 Task: Add a new contact in Outlook with the name 'Axl Rose', job title 'Vocalist', email 'SlashHudson@yahoo.co.in', and address 'Amsterdam, Netherlands'.
Action: Mouse moved to (17, 100)
Screenshot: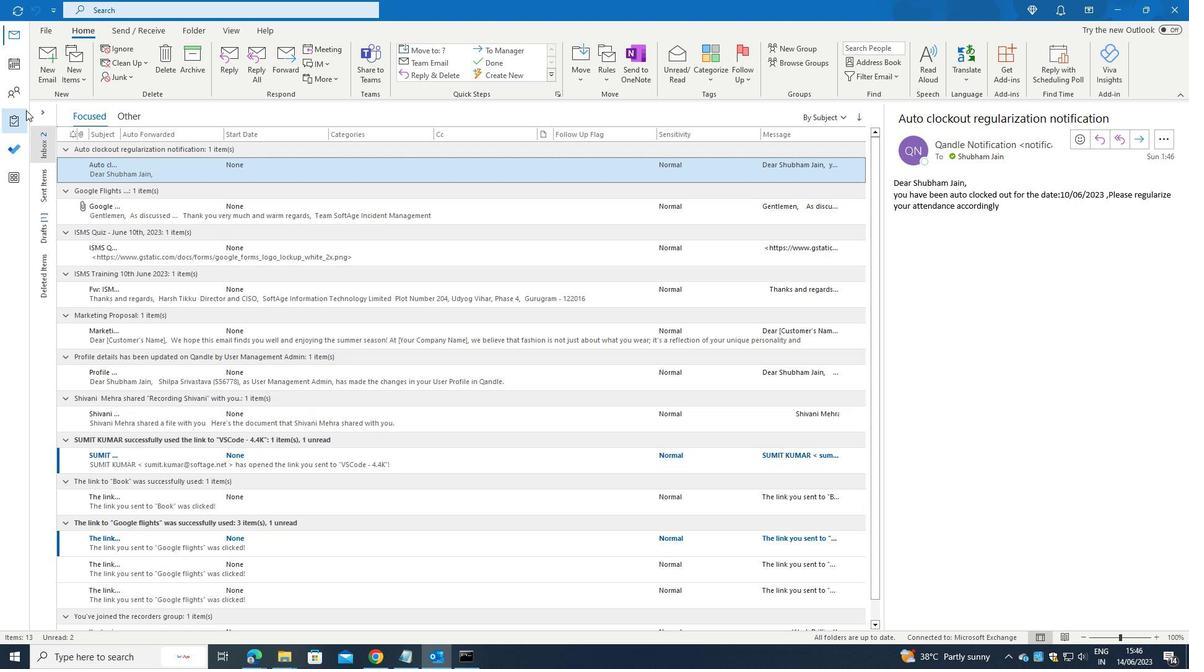 
Action: Mouse pressed left at (17, 100)
Screenshot: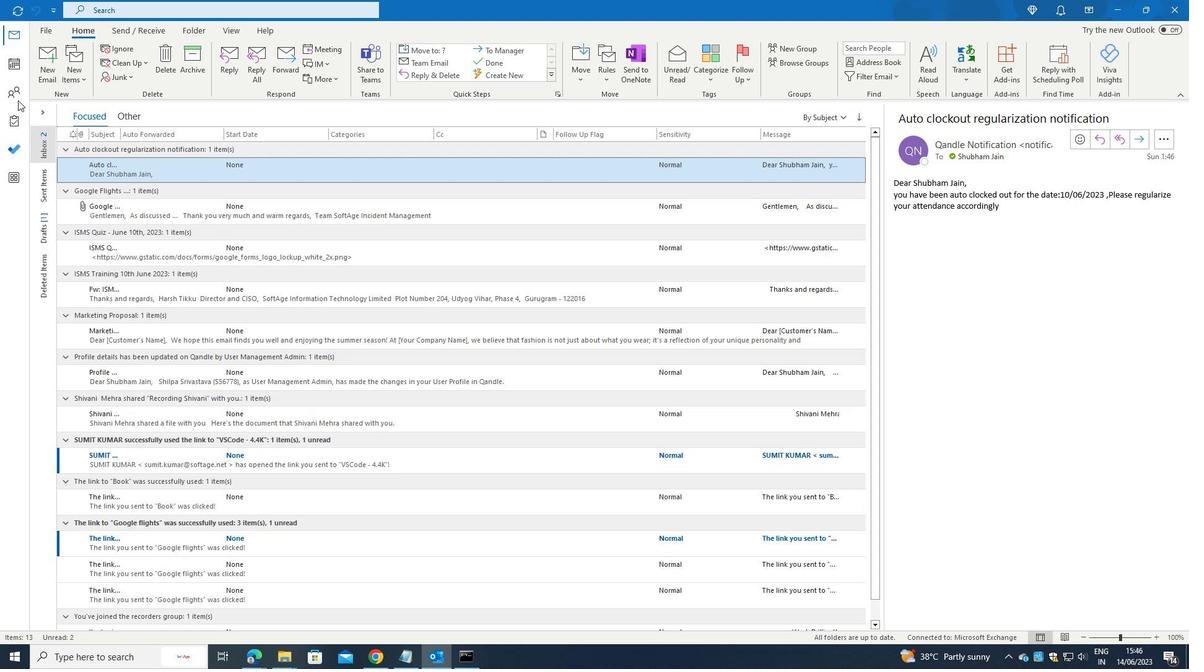 
Action: Mouse moved to (50, 63)
Screenshot: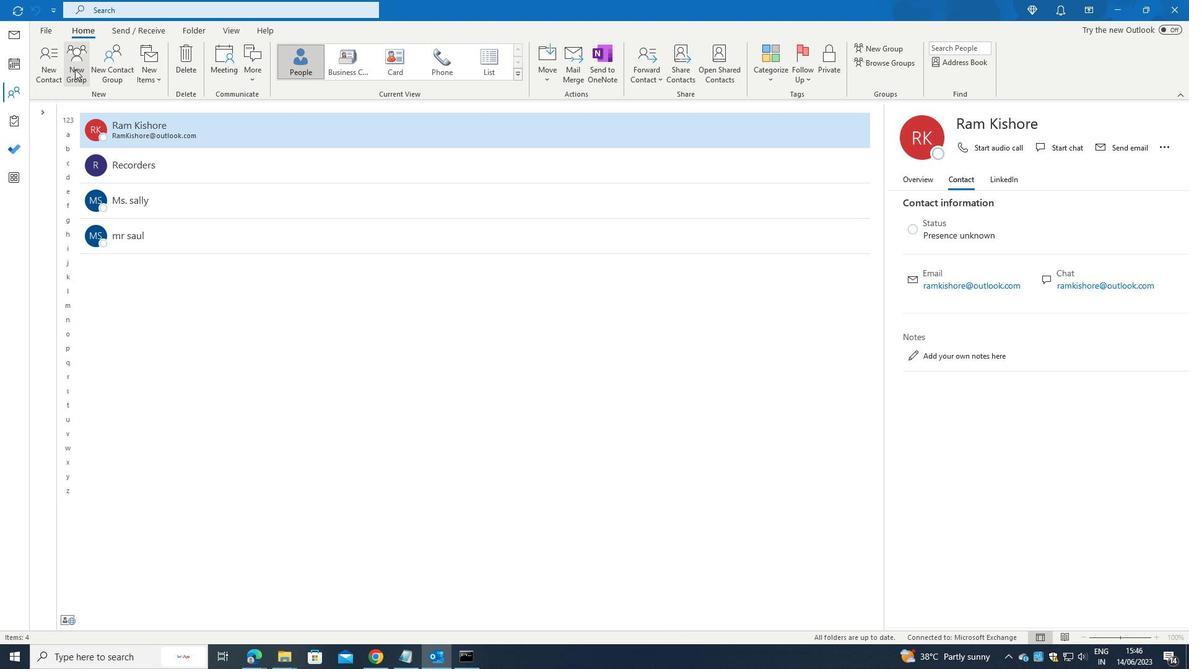 
Action: Mouse pressed left at (50, 63)
Screenshot: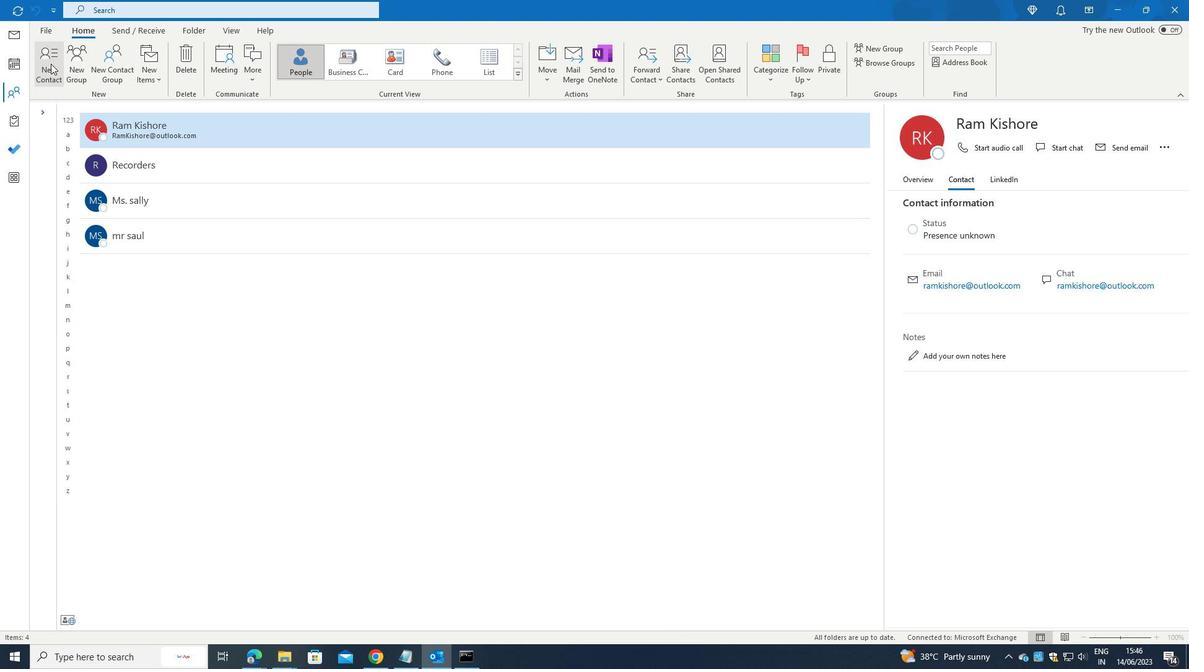 
Action: Mouse moved to (111, 111)
Screenshot: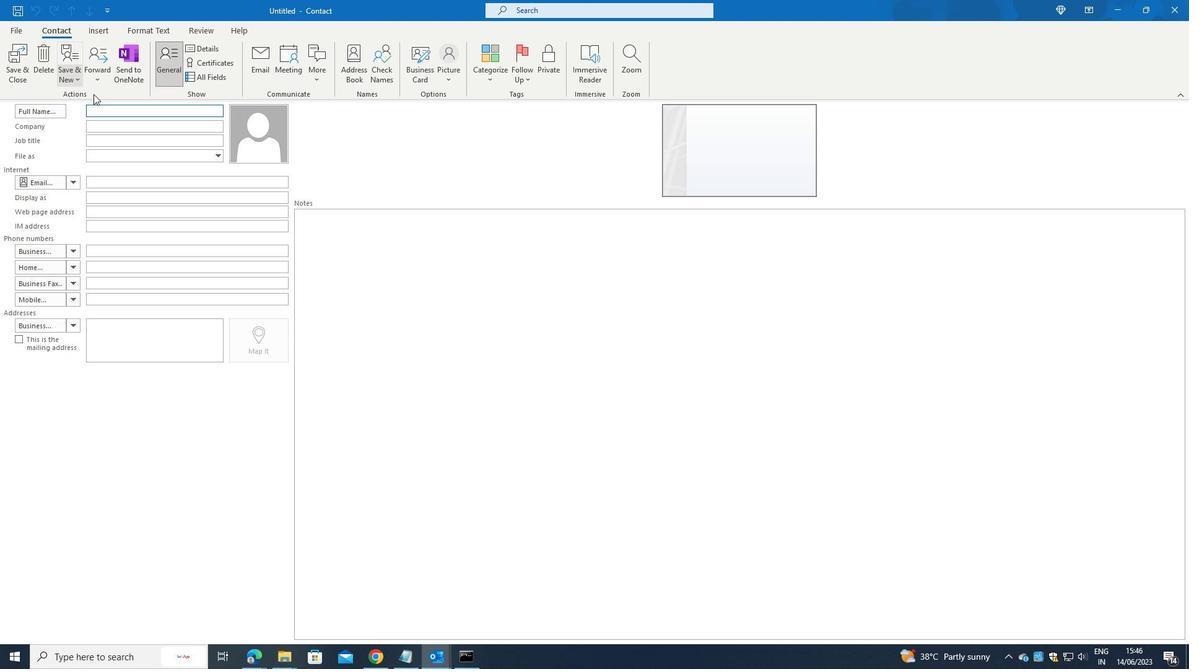 
Action: Mouse pressed left at (111, 111)
Screenshot: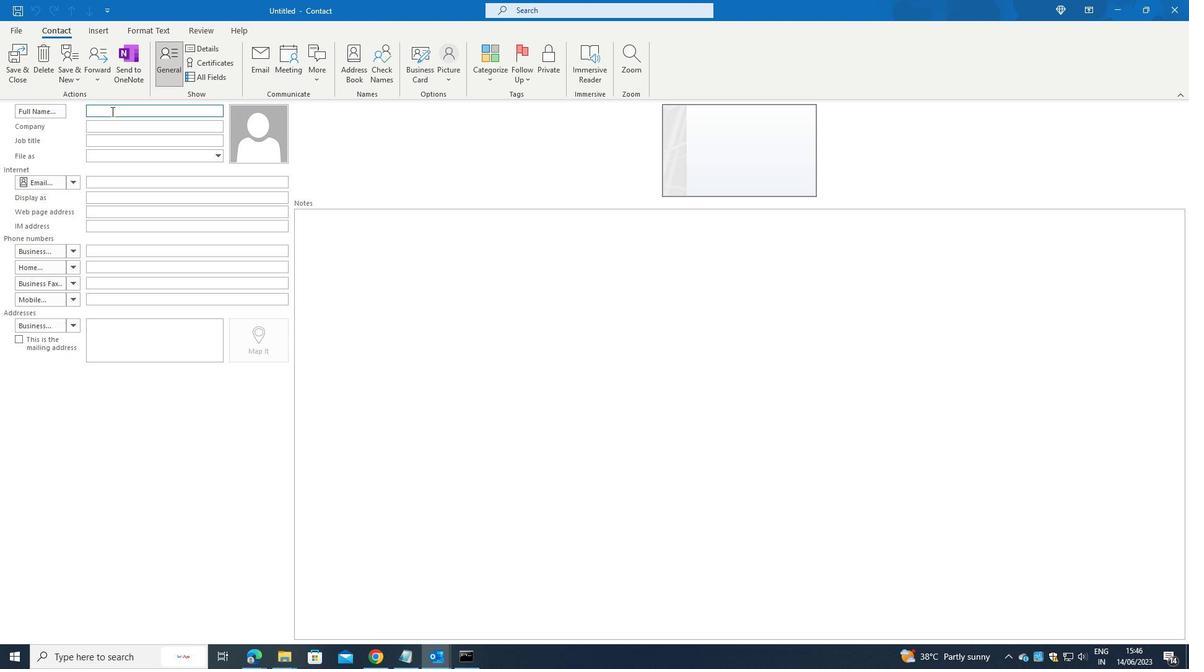 
Action: Key pressed <Key.shift>AXL<Key.space><Key.shift>ROSE
Screenshot: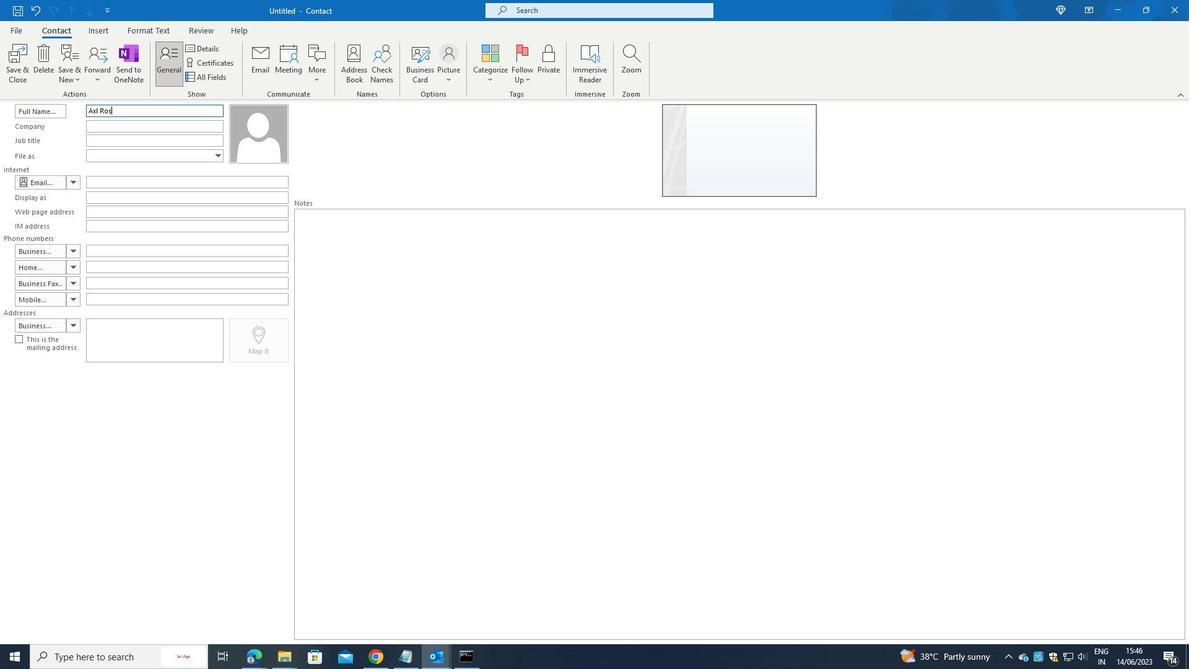 
Action: Mouse moved to (114, 133)
Screenshot: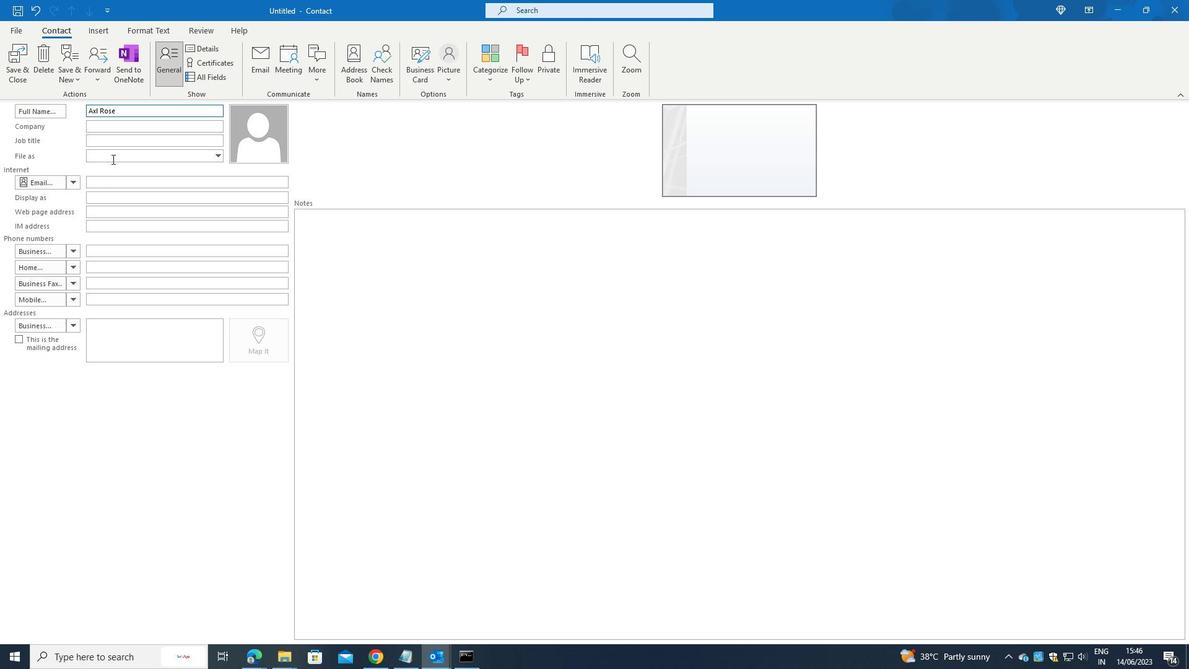 
Action: Mouse pressed left at (114, 133)
Screenshot: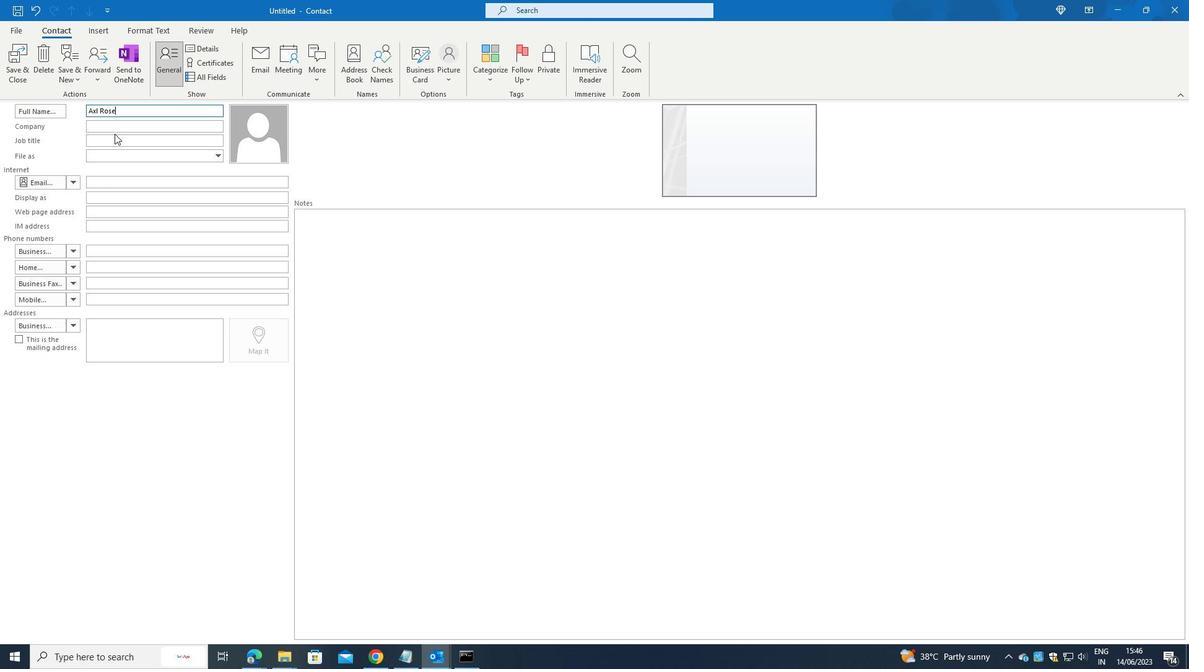 
Action: Mouse moved to (113, 139)
Screenshot: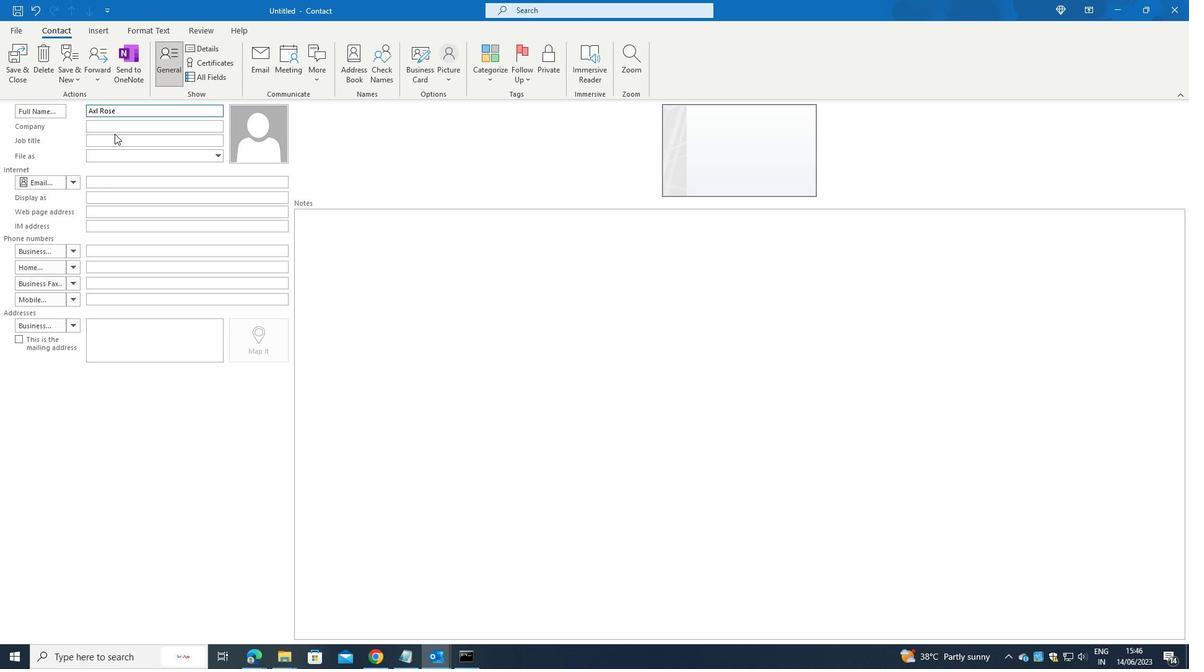
Action: Mouse pressed left at (113, 139)
Screenshot: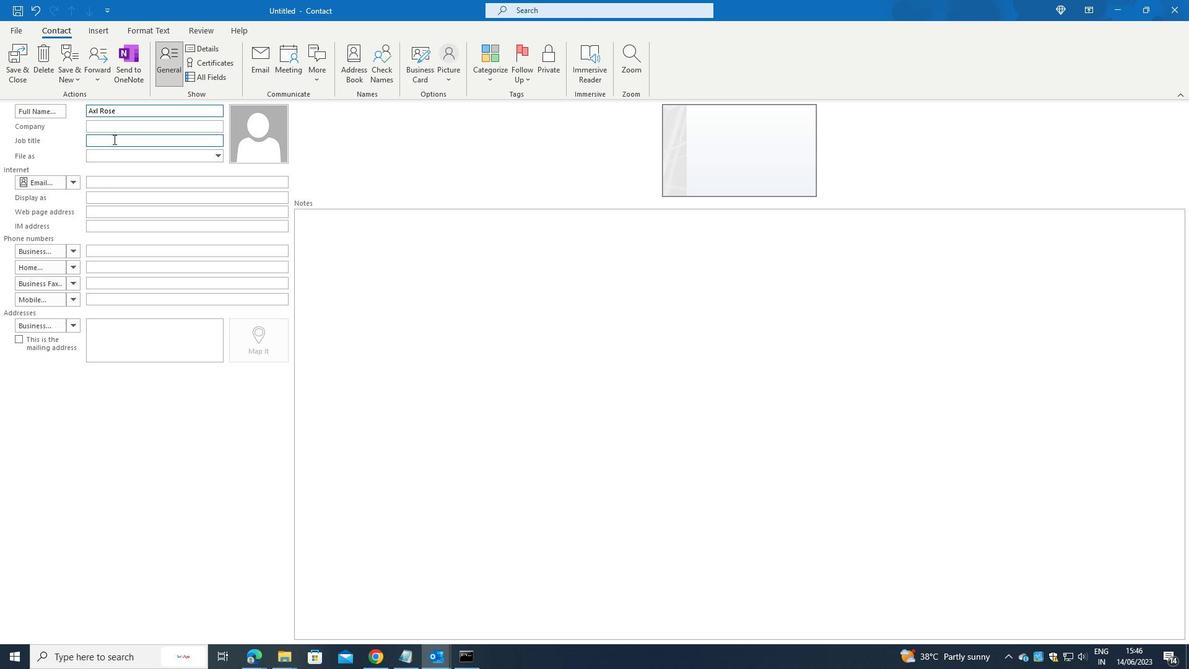 
Action: Key pressed <Key.shift>VOCALIST
Screenshot: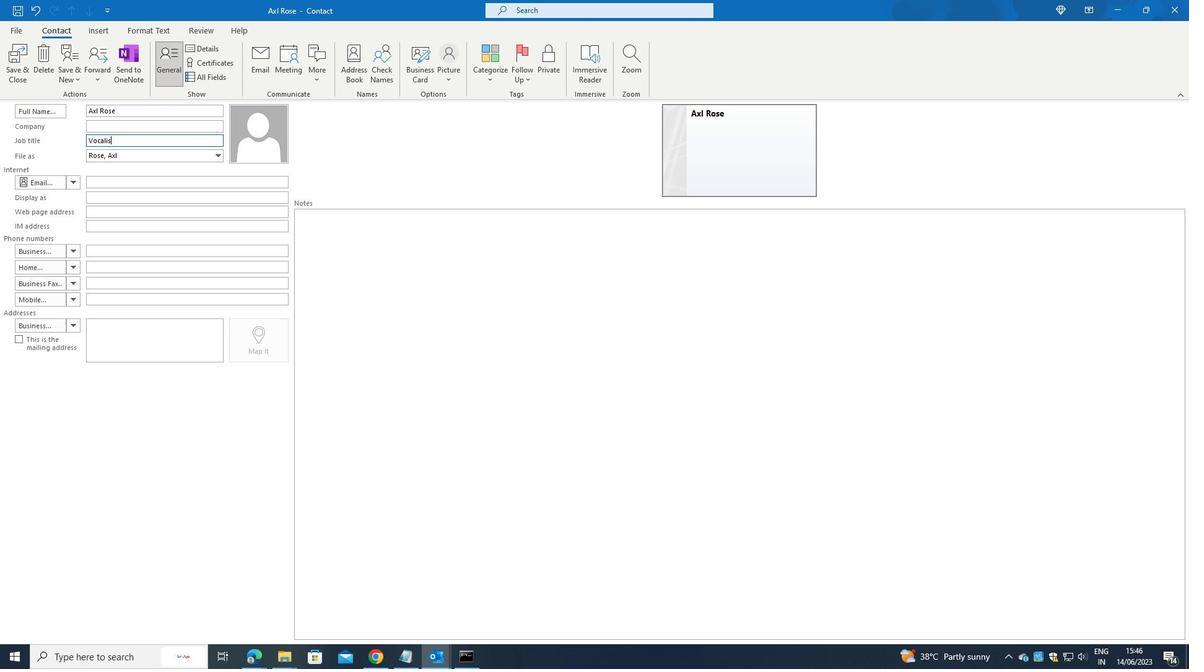 
Action: Mouse moved to (94, 183)
Screenshot: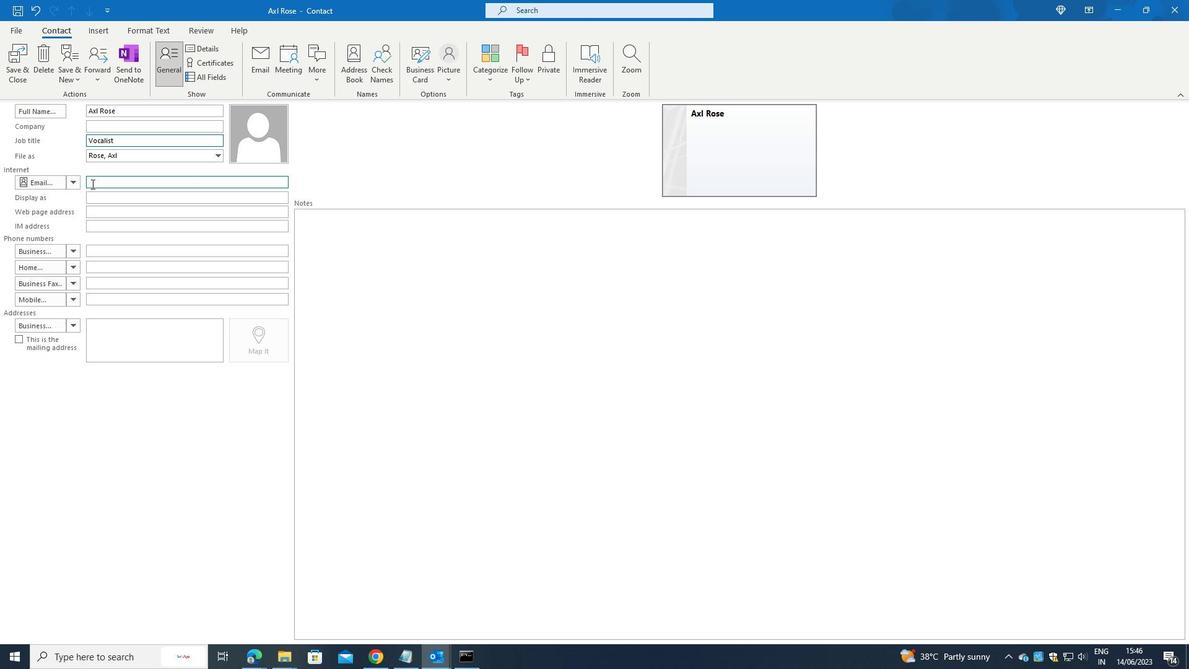 
Action: Mouse pressed left at (94, 183)
Screenshot: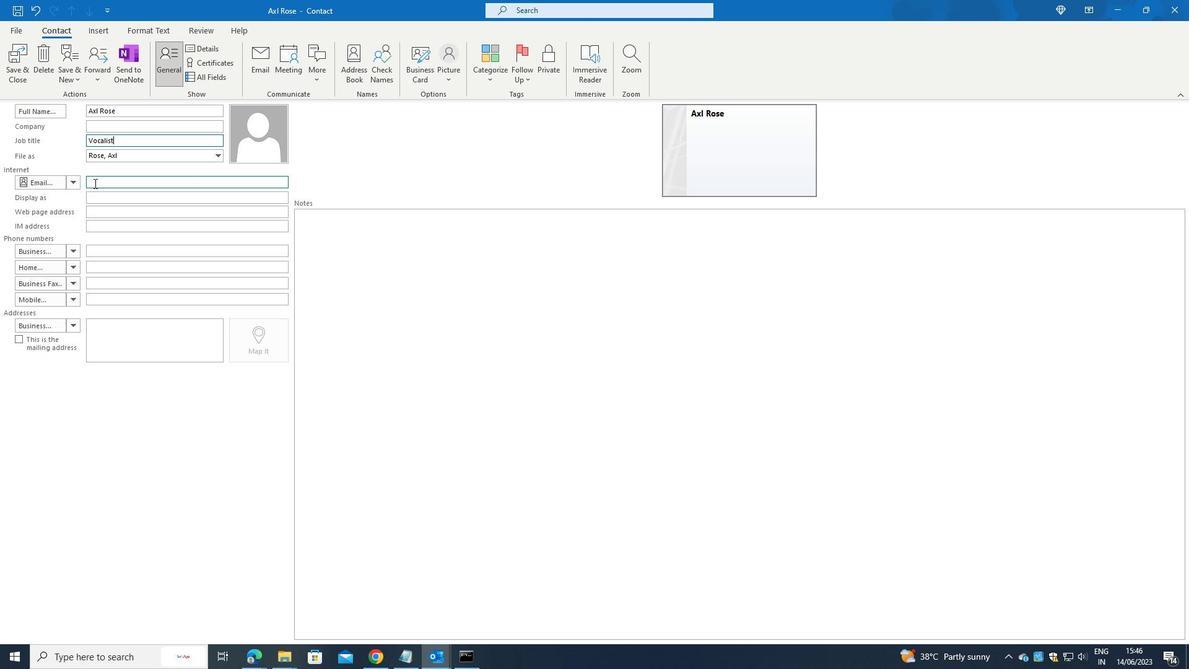 
Action: Mouse moved to (92, 182)
Screenshot: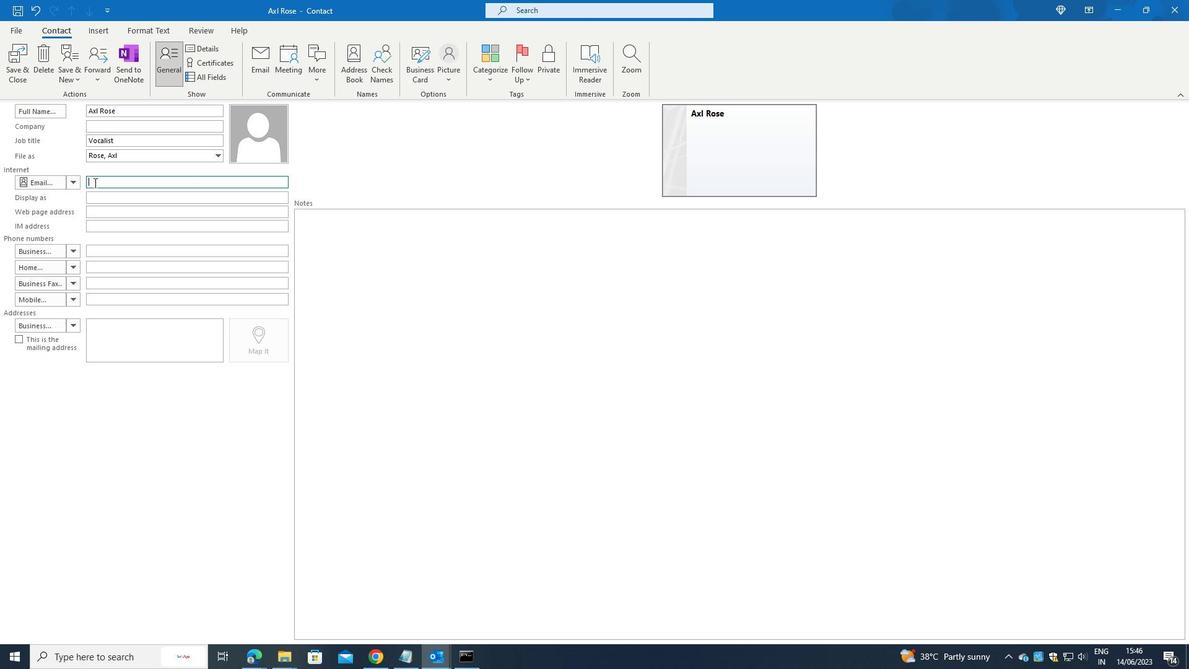 
Action: Key pressed <Key.shift>SLASH<Key.shift>HUDSON<Key.shift><Key.shift><Key.shift><Key.shift><Key.shift><Key.shift><Key.shift><Key.shift><Key.shift><Key.shift>@YAHOO.CO.IN
Screenshot: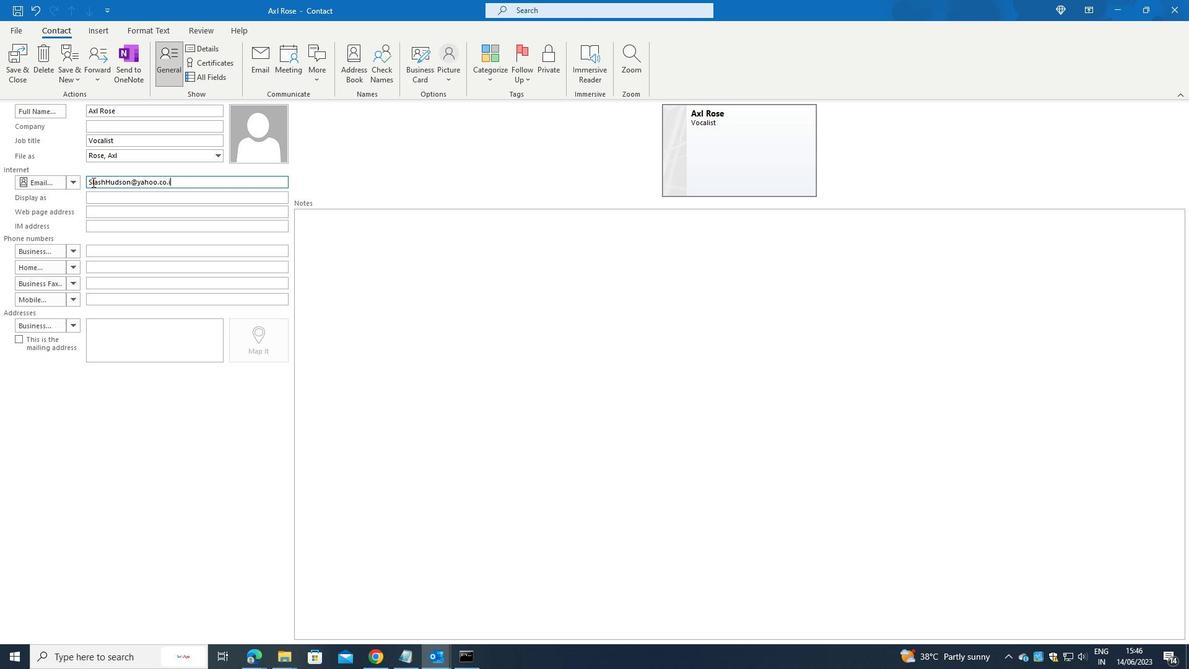 
Action: Mouse moved to (134, 205)
Screenshot: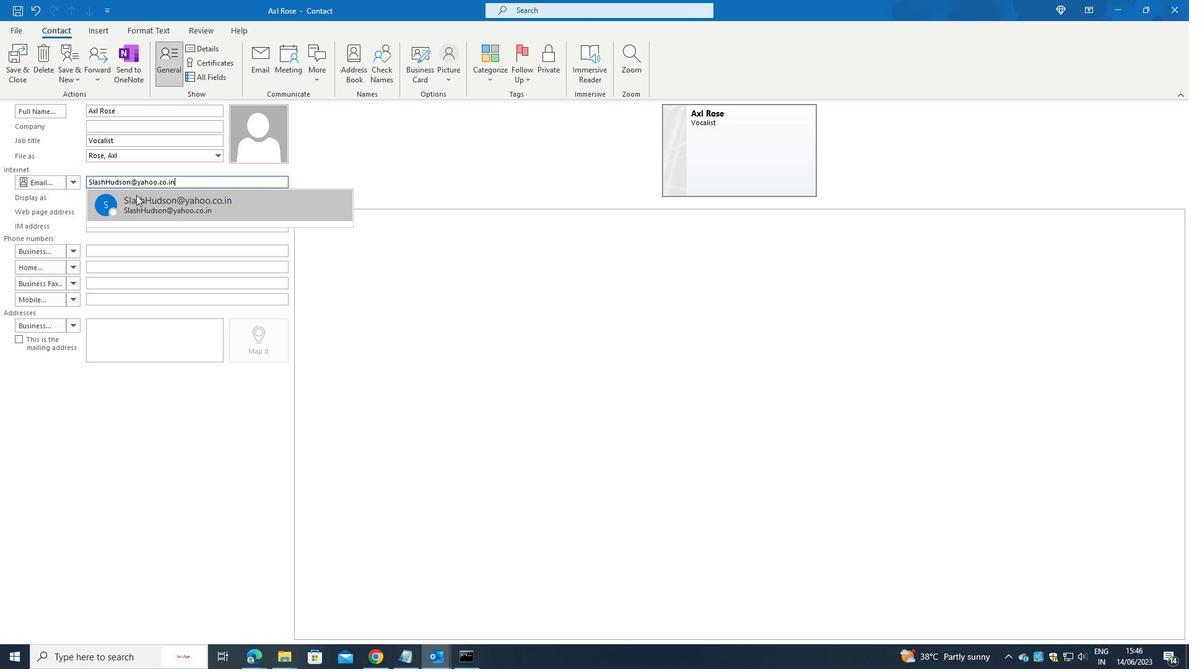
Action: Mouse pressed left at (134, 205)
Screenshot: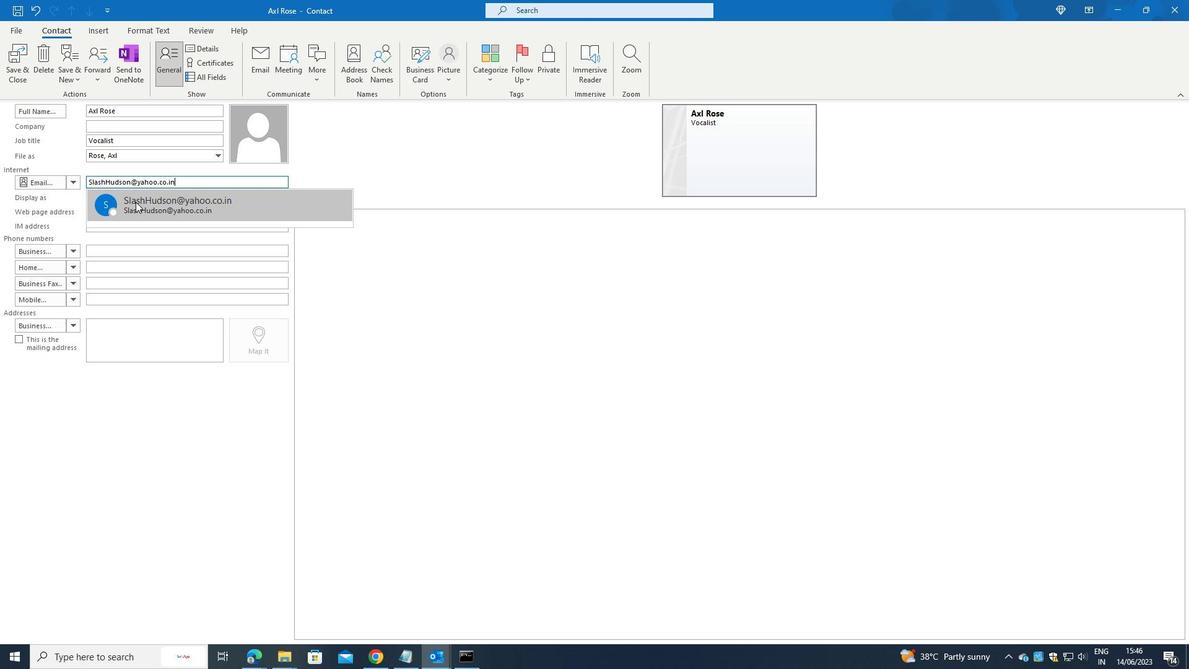 
Action: Mouse moved to (97, 332)
Screenshot: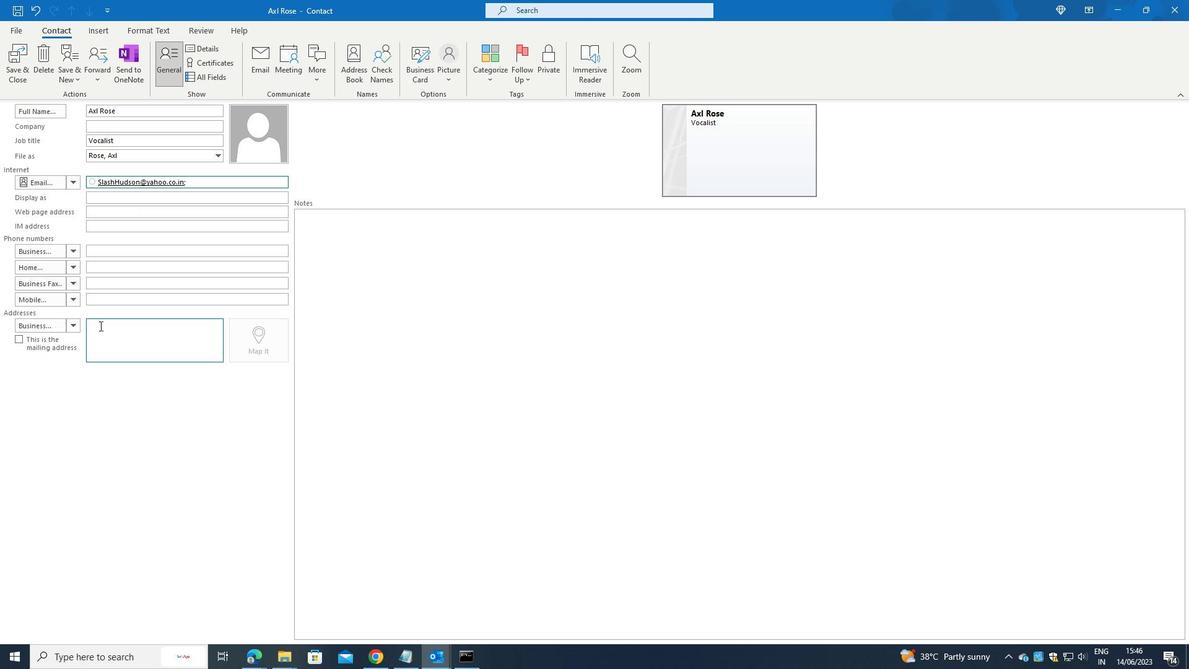 
Action: Mouse pressed left at (97, 332)
Screenshot: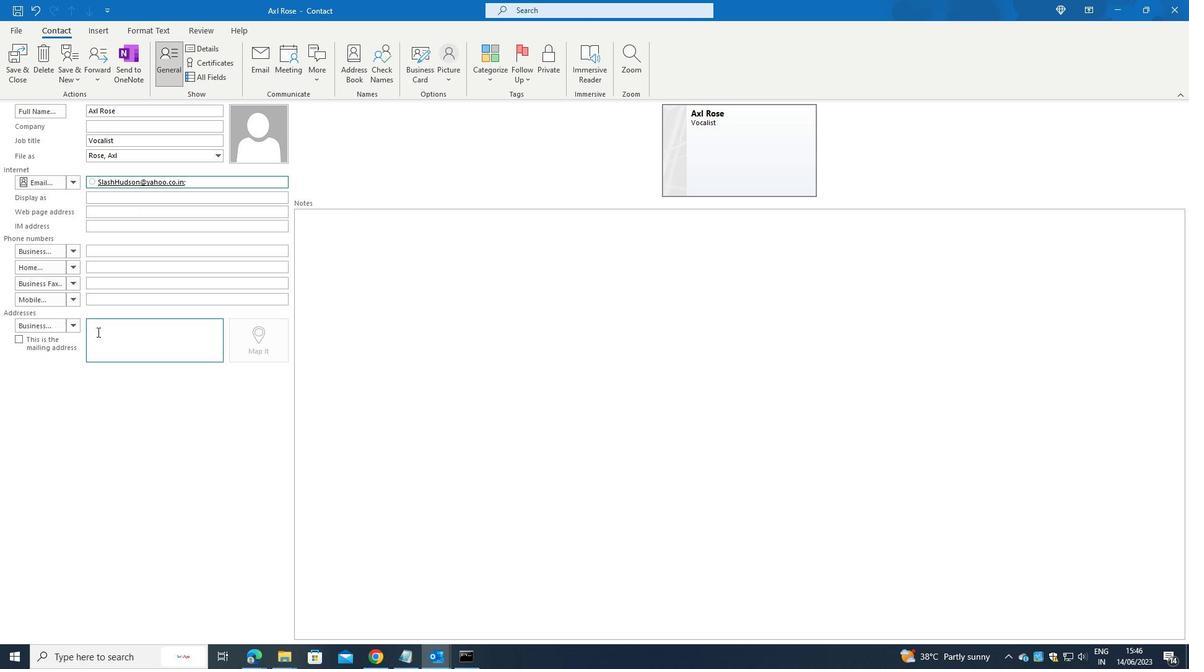 
Action: Mouse moved to (94, 330)
Screenshot: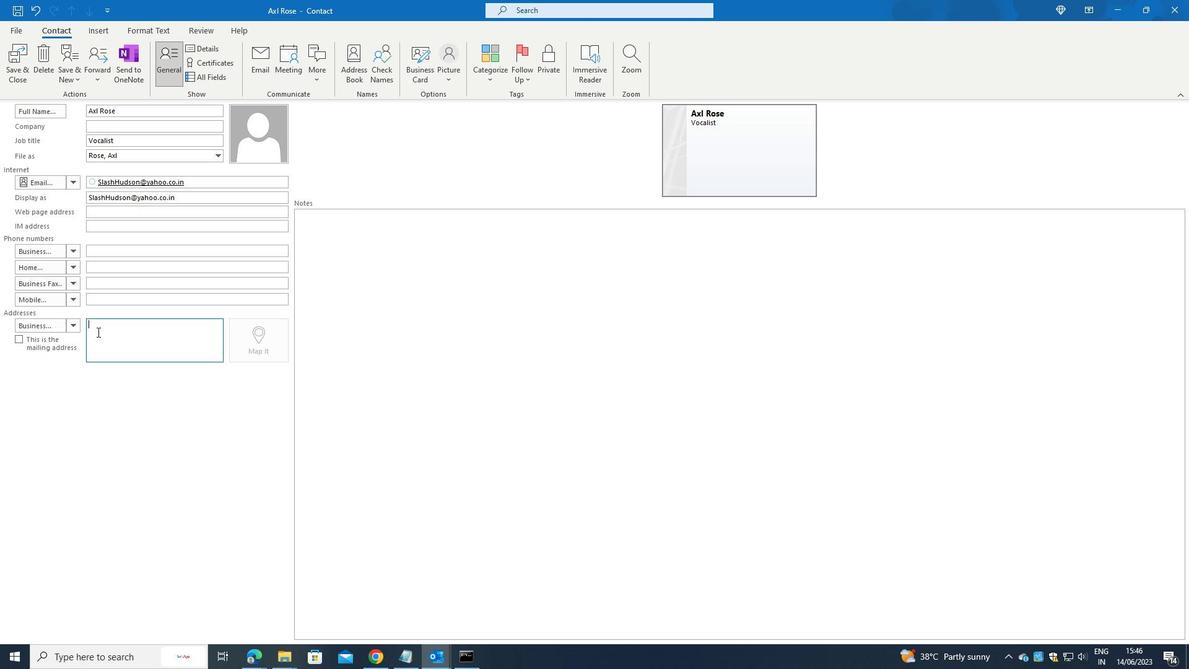 
Action: Key pressed <Key.shift>AMSTR<Key.backspace>ERDAM
Screenshot: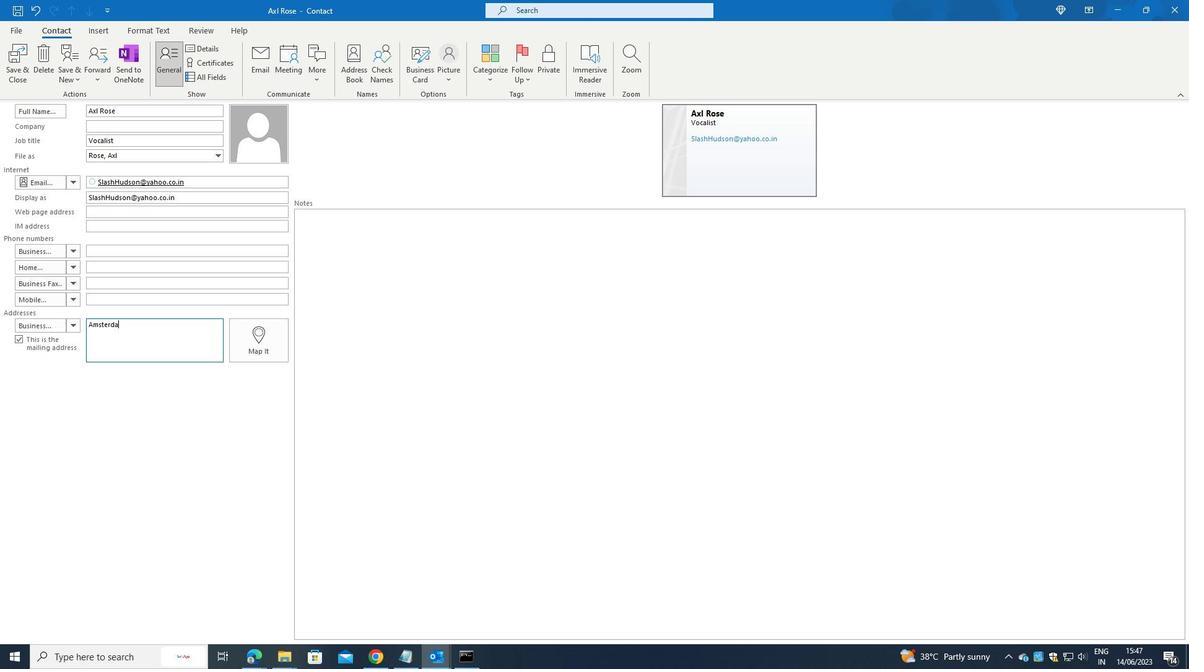 
Action: Mouse moved to (21, 50)
Screenshot: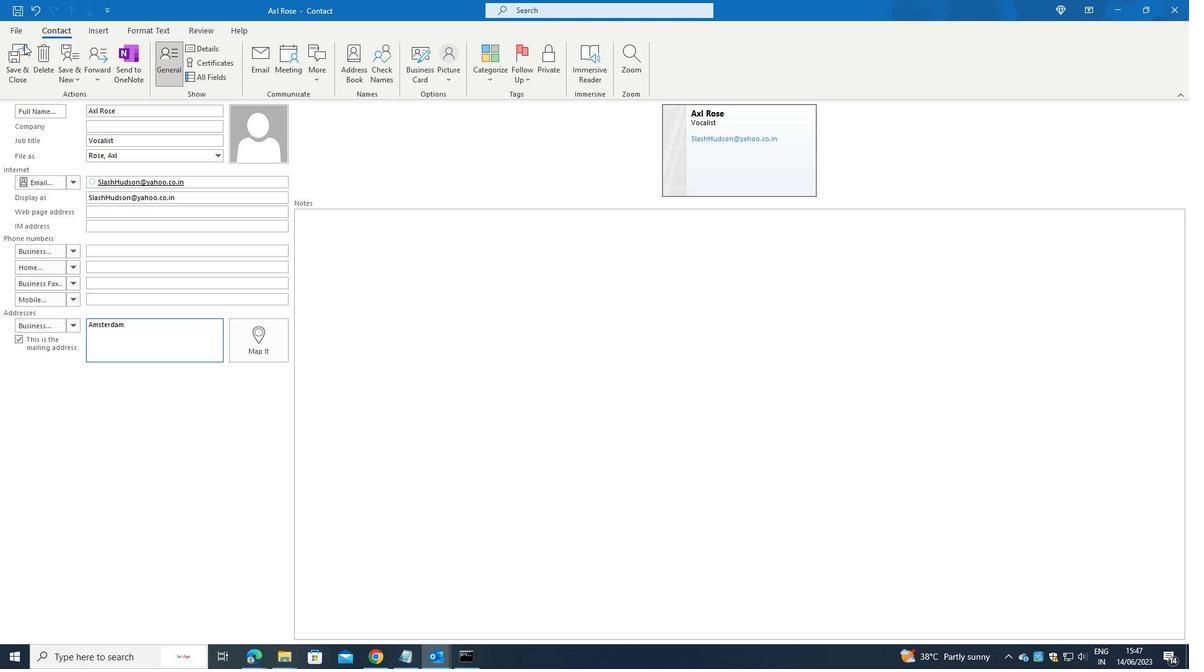 
Action: Mouse pressed left at (21, 50)
Screenshot: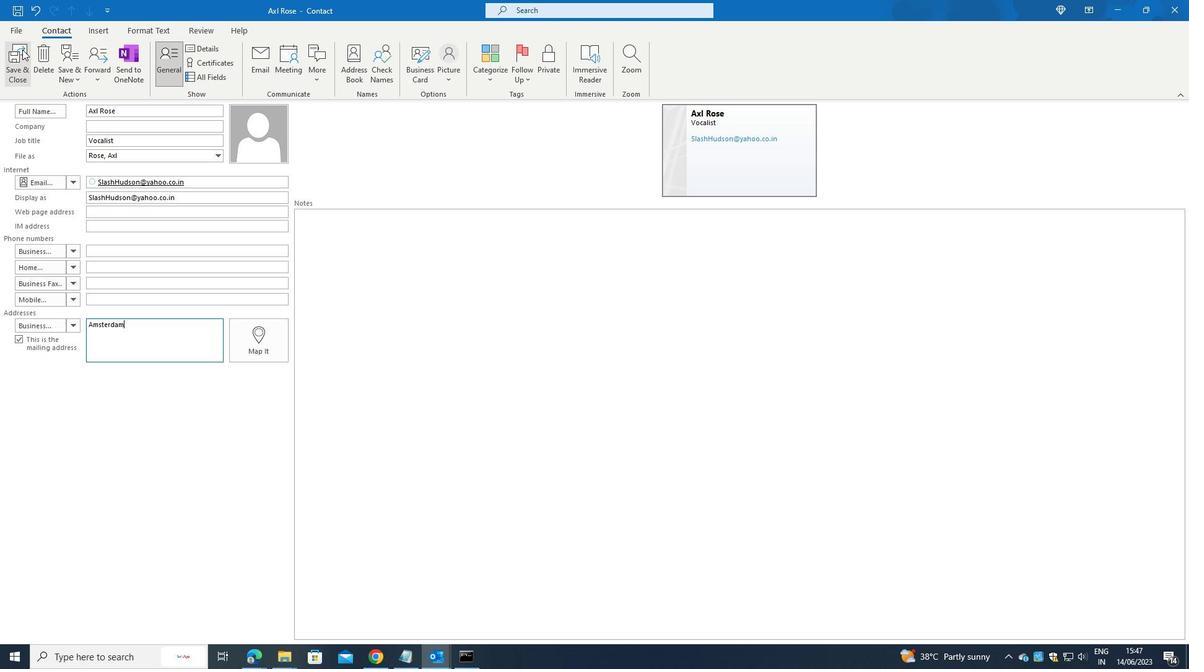 
Action: Mouse moved to (633, 353)
Screenshot: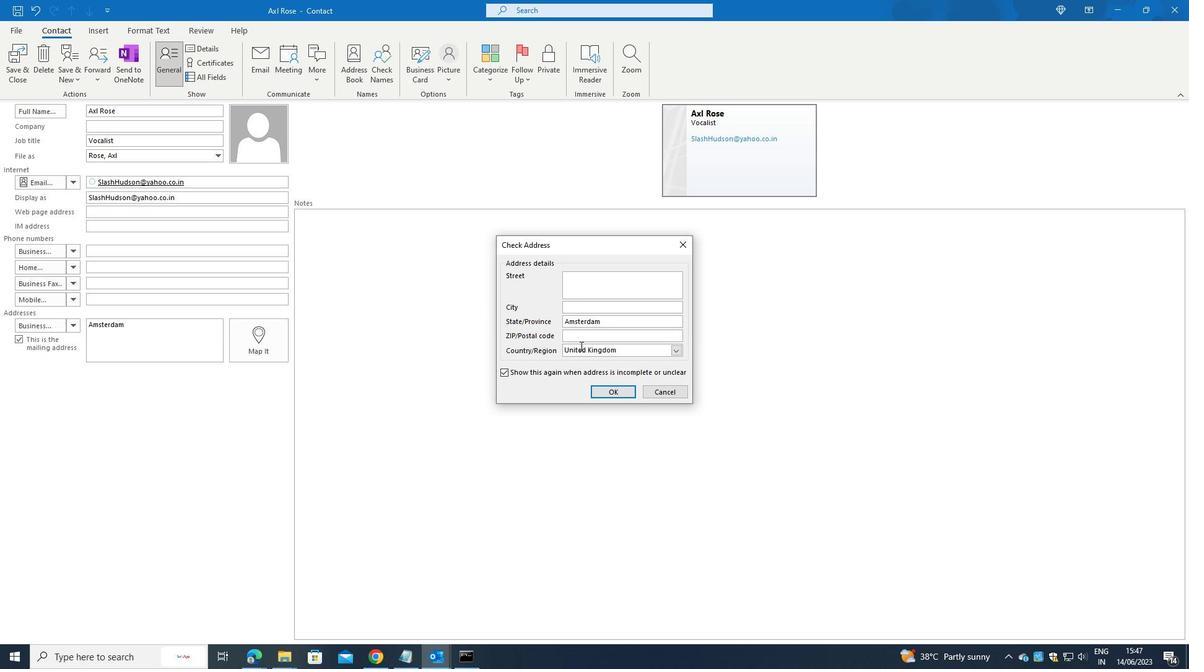 
Action: Mouse pressed left at (633, 353)
Screenshot: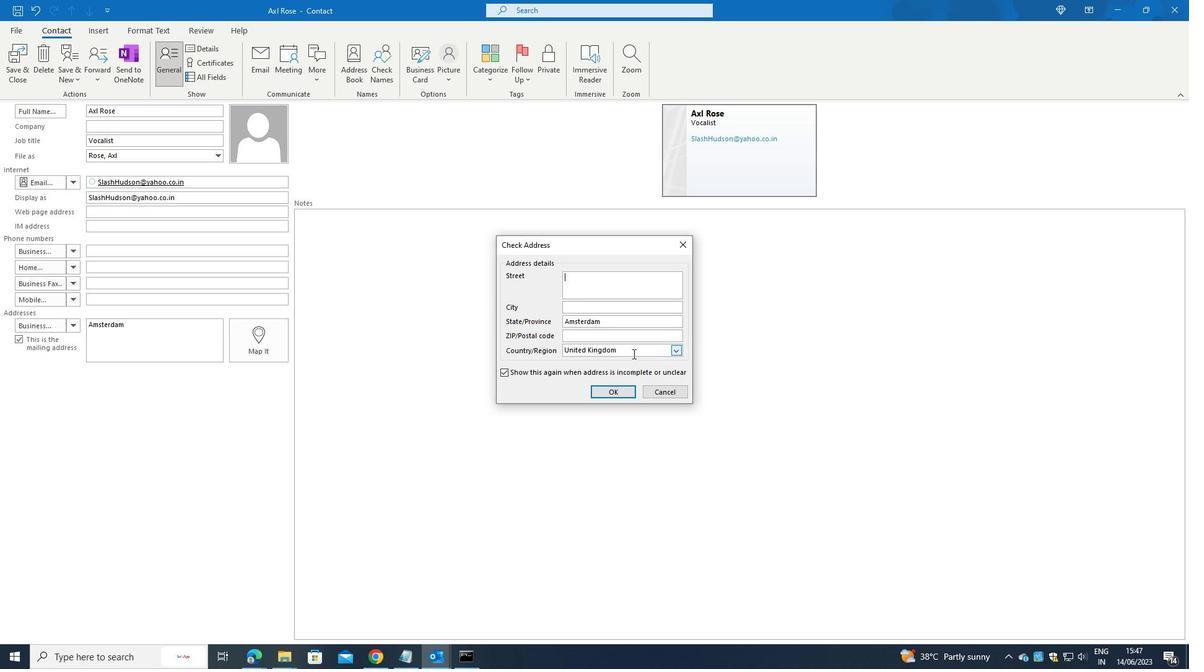 
Action: Mouse moved to (675, 353)
Screenshot: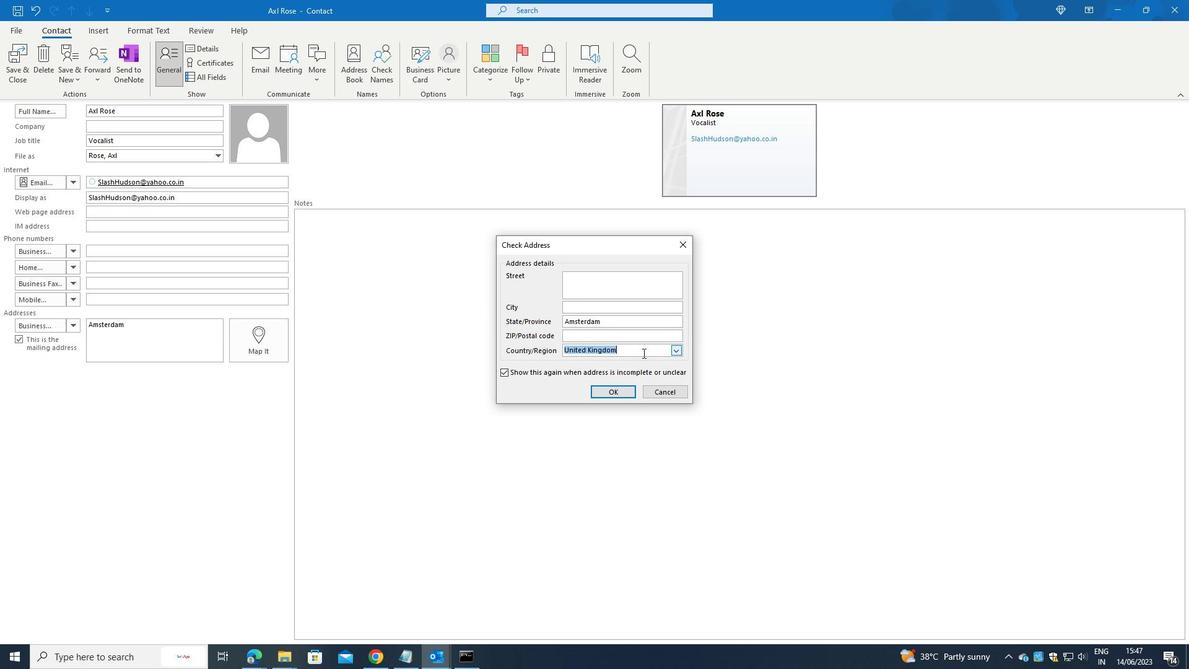 
Action: Mouse pressed left at (675, 353)
Screenshot: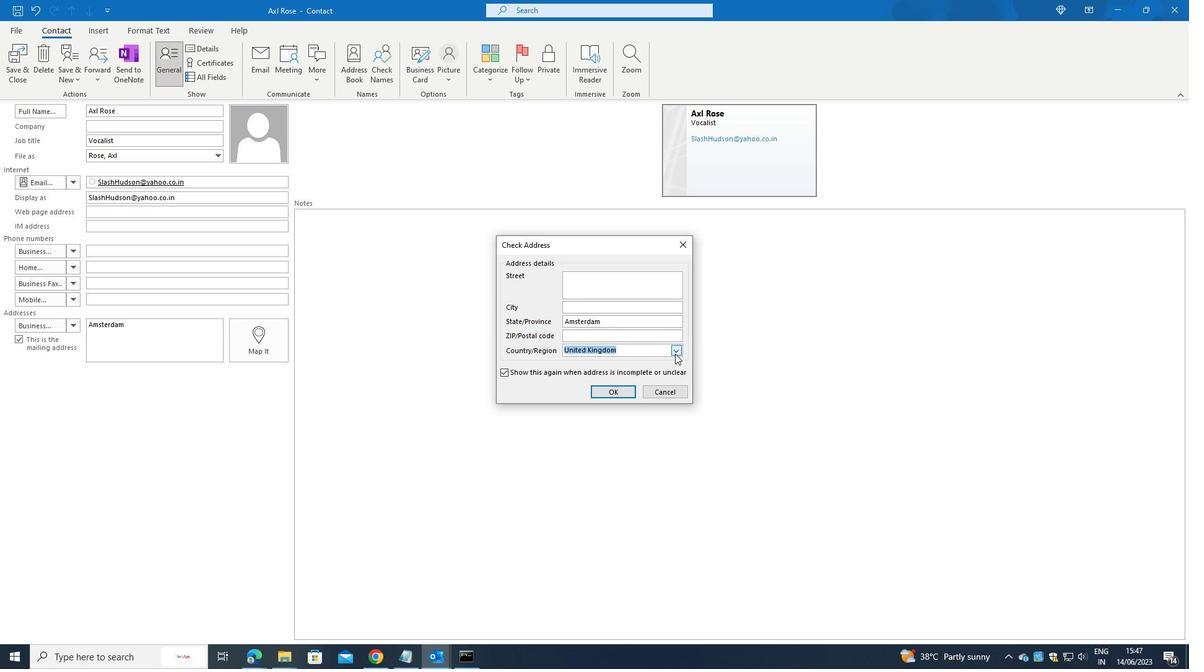 
Action: Mouse moved to (675, 353)
Screenshot: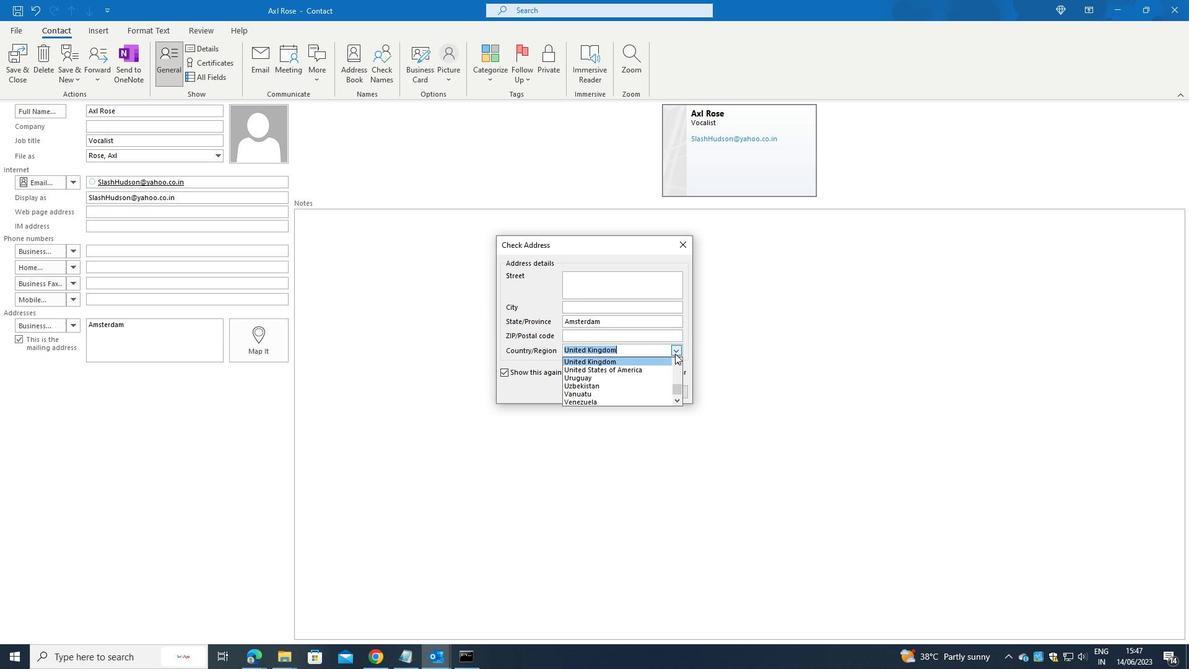 
Action: Key pressed NET
Screenshot: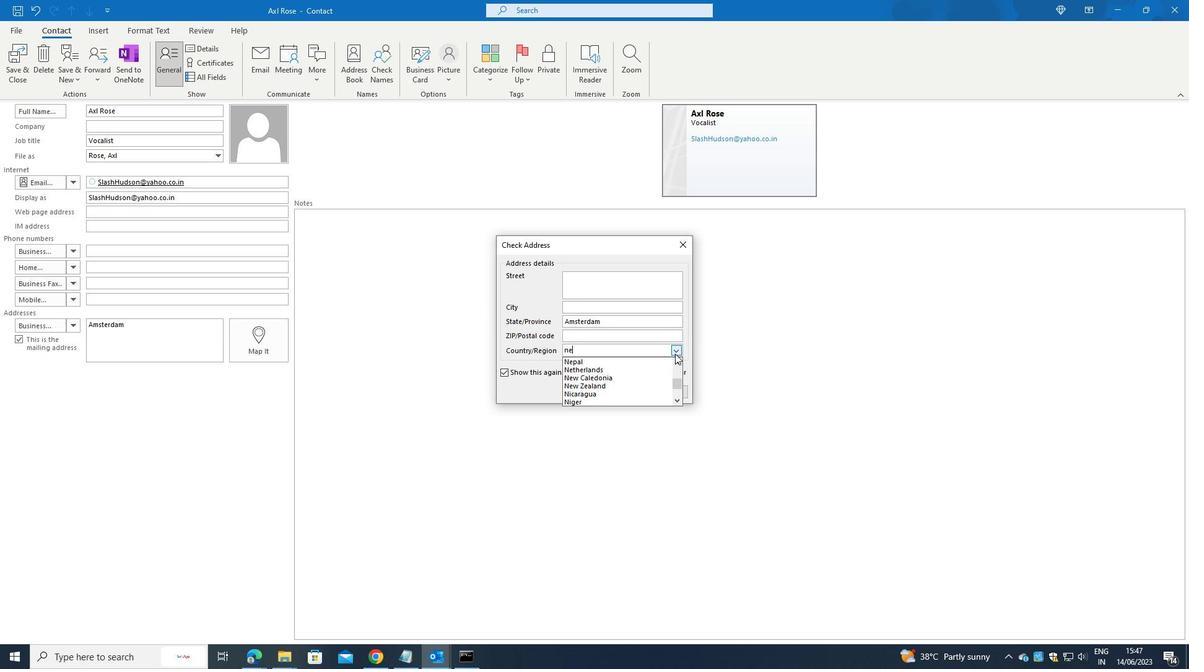 
Action: Mouse moved to (637, 361)
Screenshot: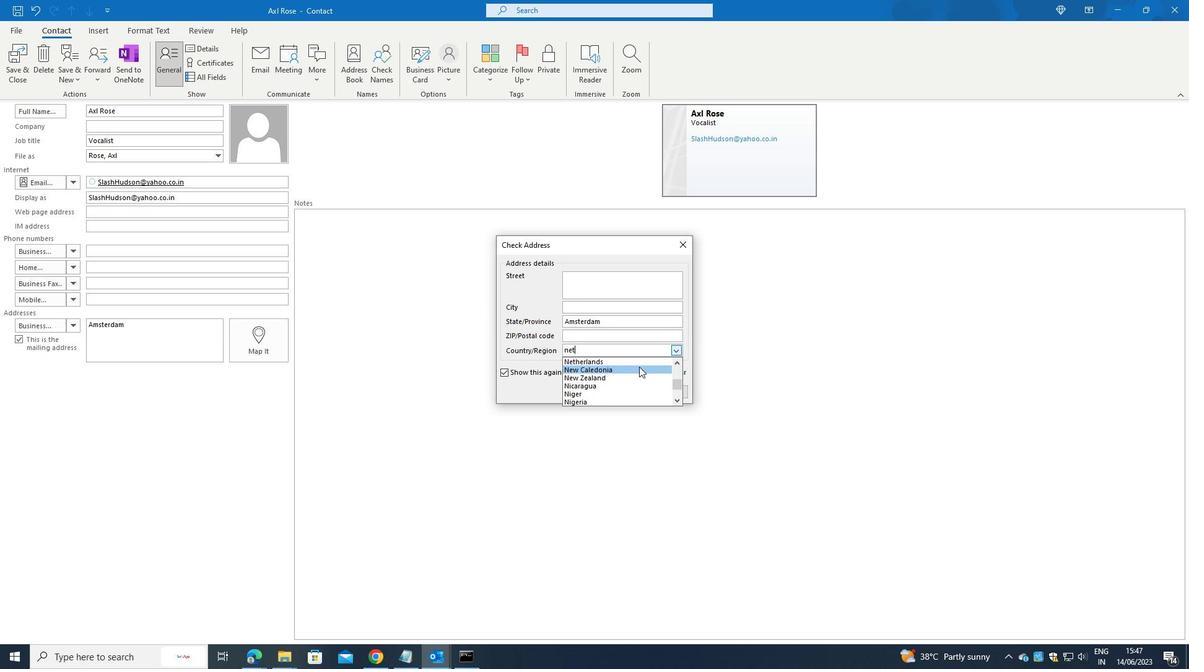 
Action: Mouse pressed left at (637, 361)
Screenshot: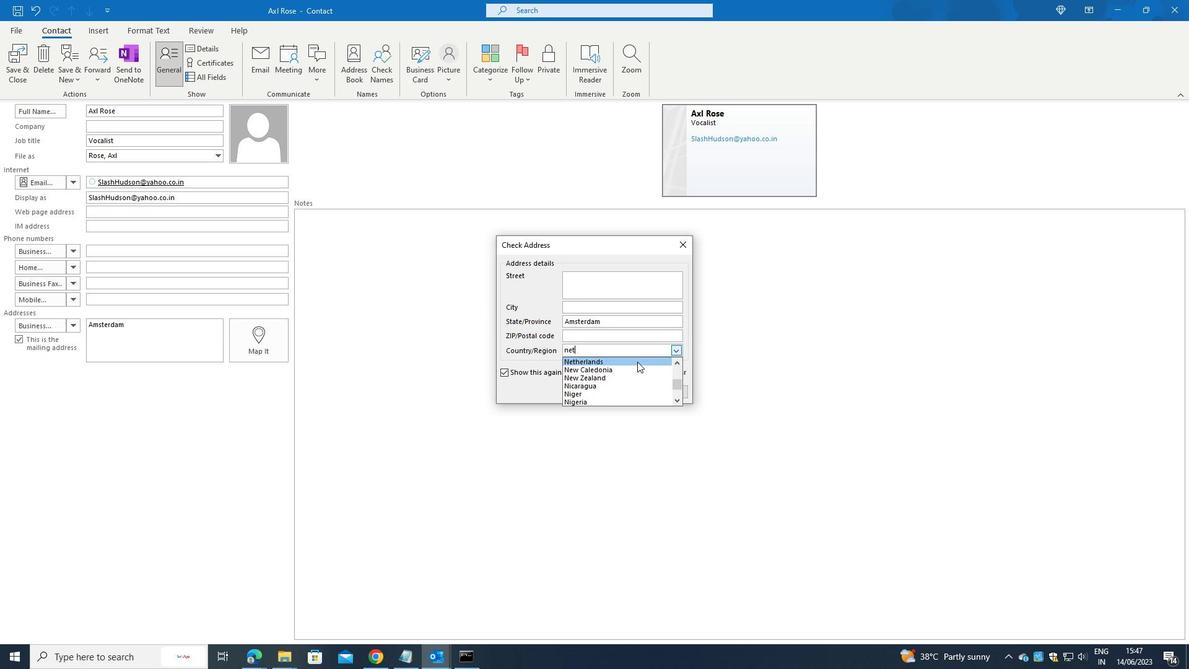 
Action: Mouse moved to (627, 392)
Screenshot: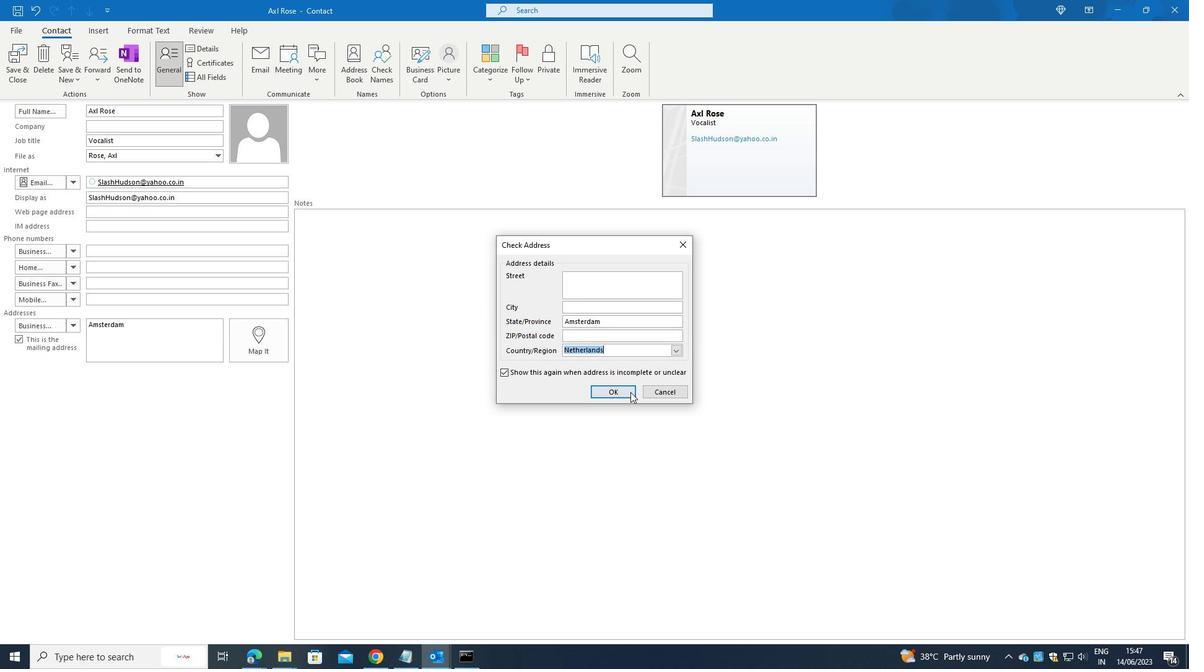 
Action: Mouse pressed left at (627, 392)
Screenshot: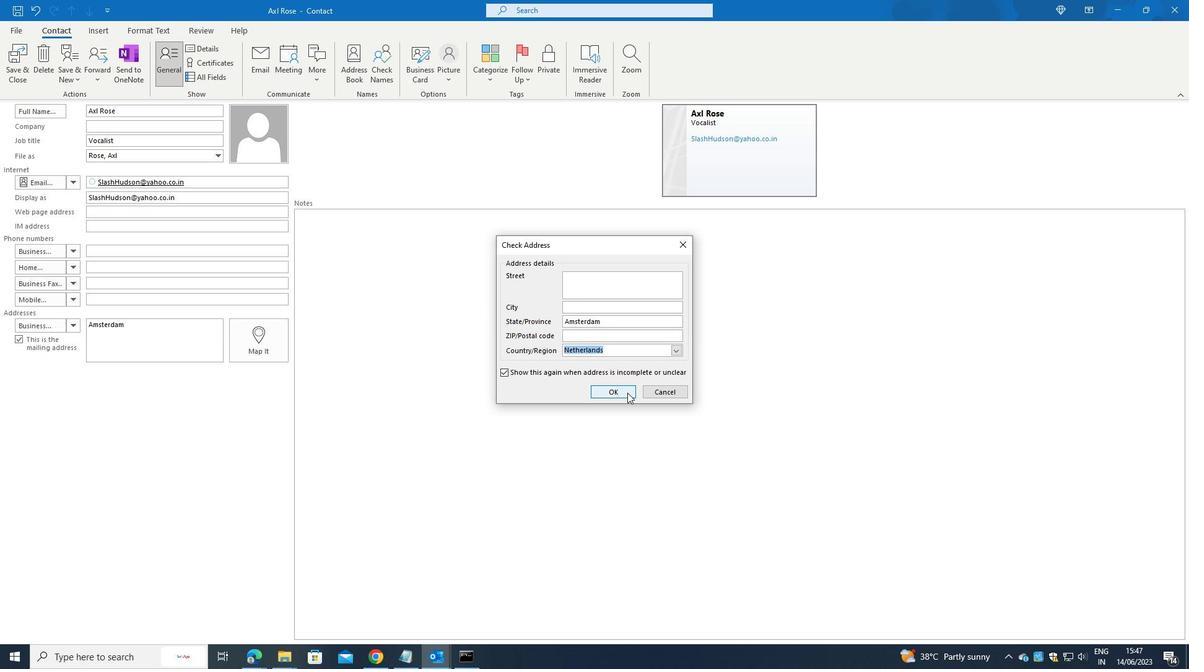 
